 Task: Look for products in the category "Toothbrushes" from Woobamboo! only.
Action: Mouse moved to (712, 297)
Screenshot: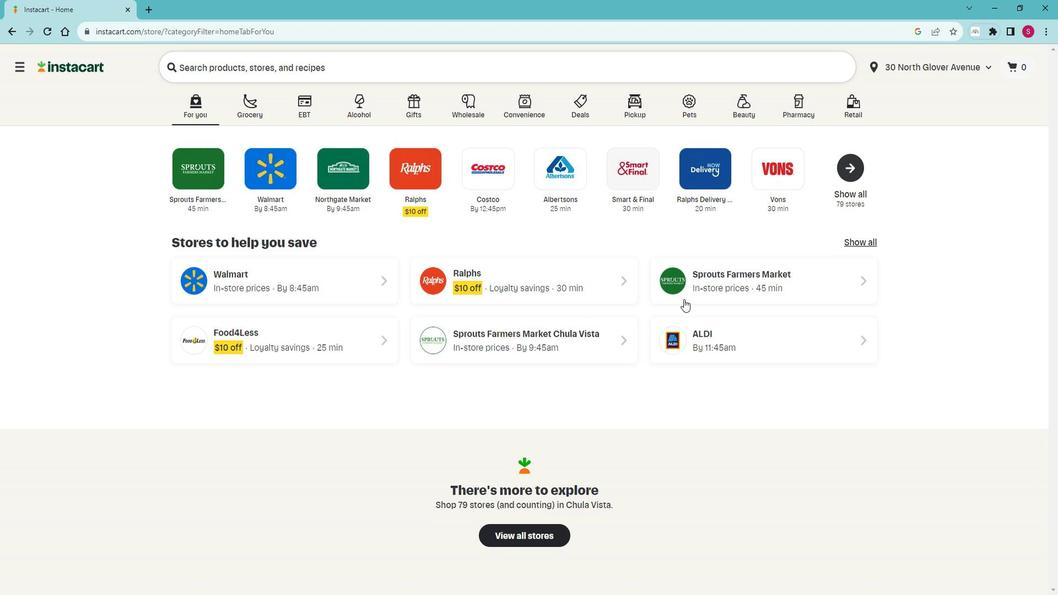 
Action: Mouse pressed left at (712, 297)
Screenshot: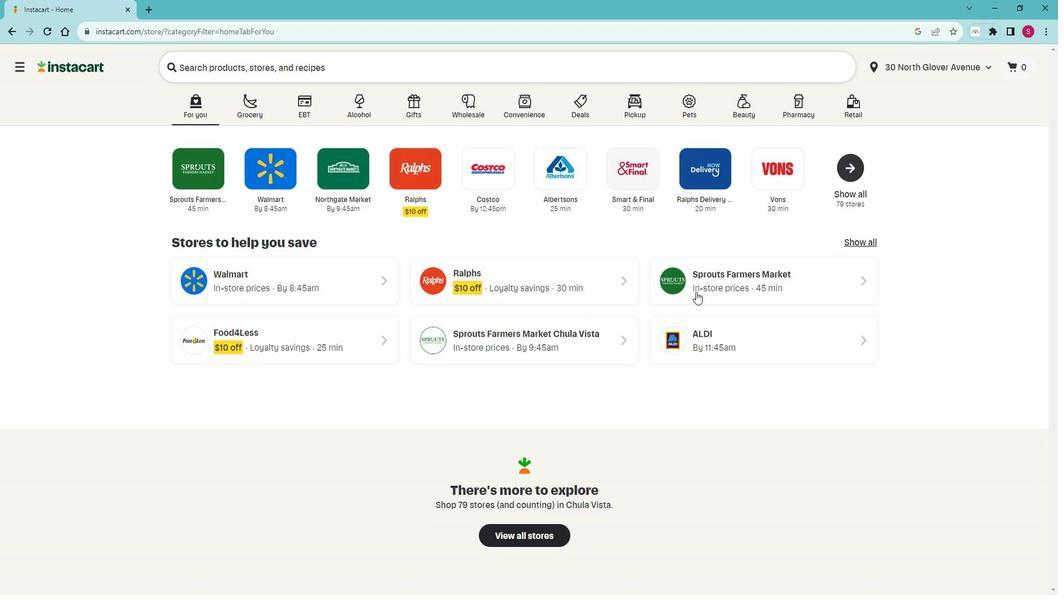 
Action: Mouse moved to (83, 410)
Screenshot: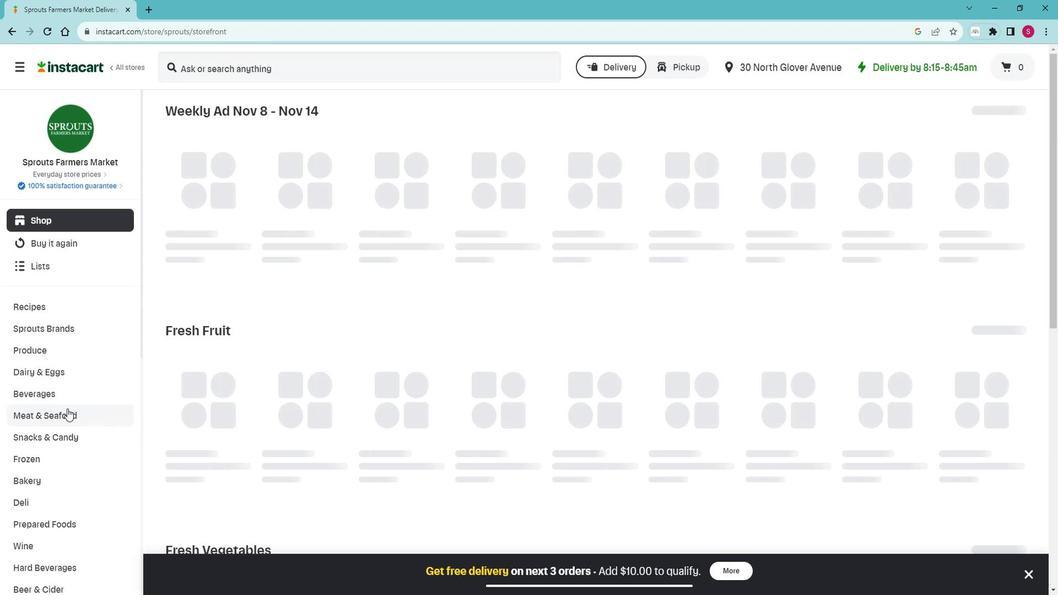 
Action: Mouse scrolled (83, 409) with delta (0, 0)
Screenshot: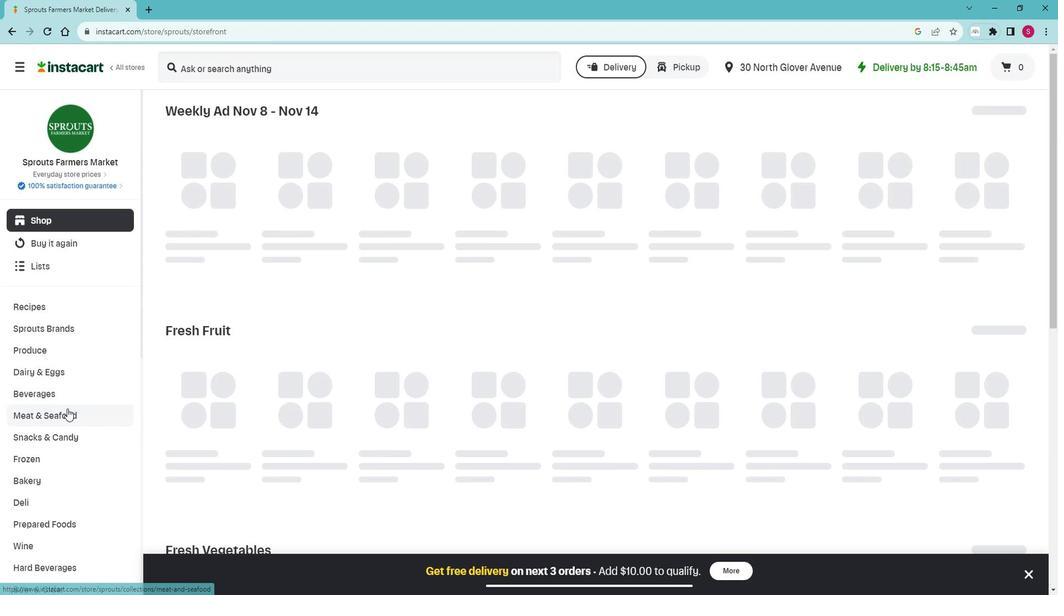 
Action: Mouse scrolled (83, 409) with delta (0, 0)
Screenshot: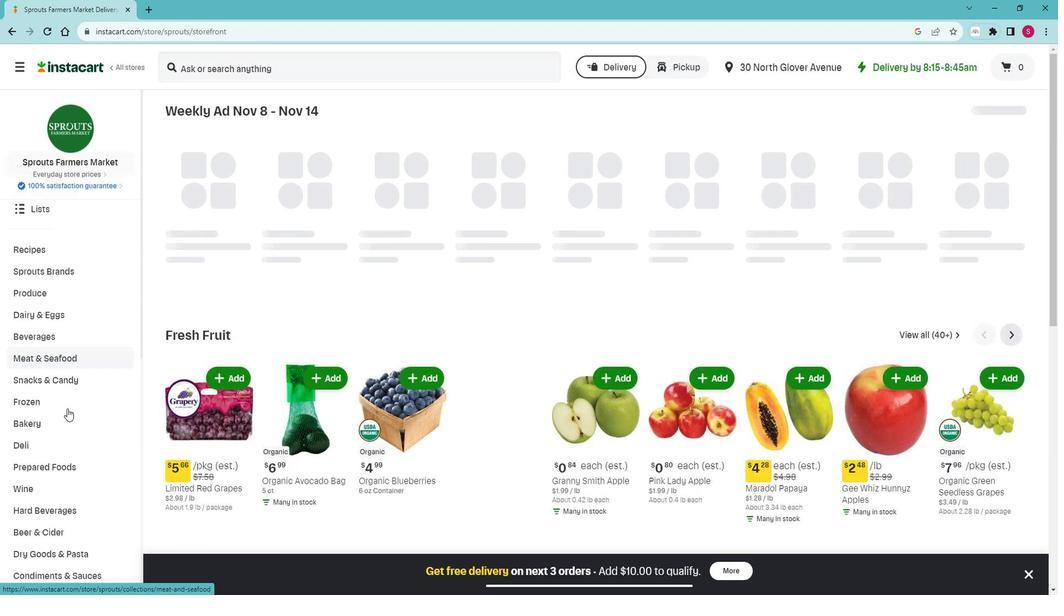 
Action: Mouse scrolled (83, 409) with delta (0, 0)
Screenshot: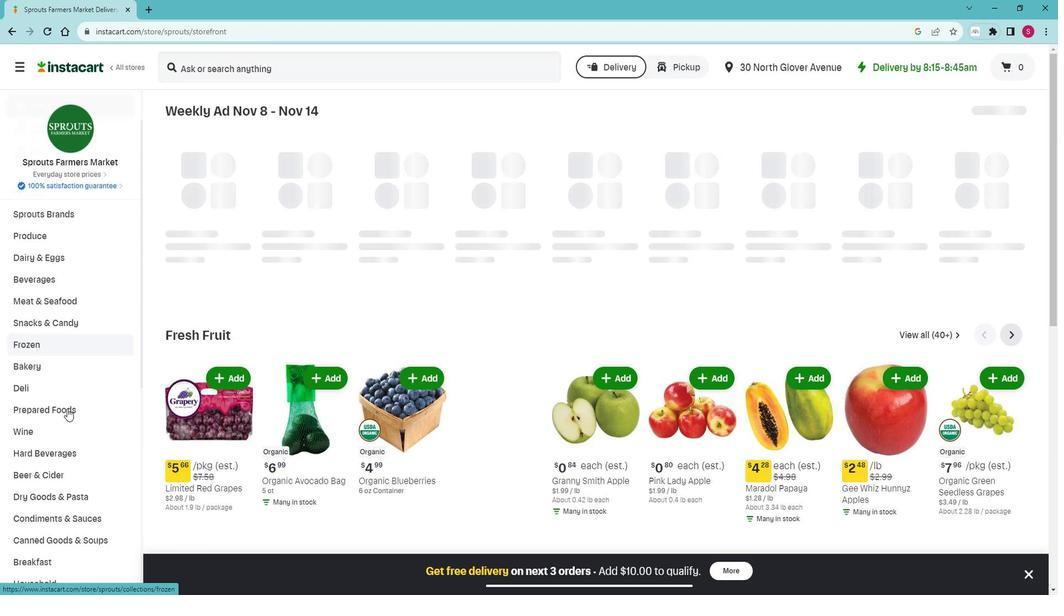 
Action: Mouse scrolled (83, 409) with delta (0, 0)
Screenshot: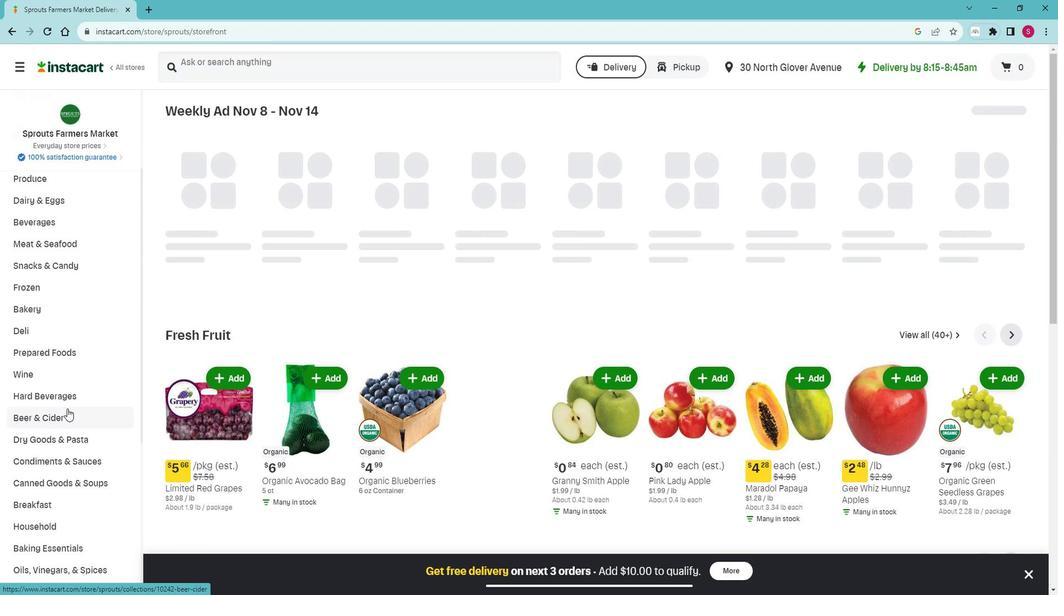 
Action: Mouse scrolled (83, 409) with delta (0, 0)
Screenshot: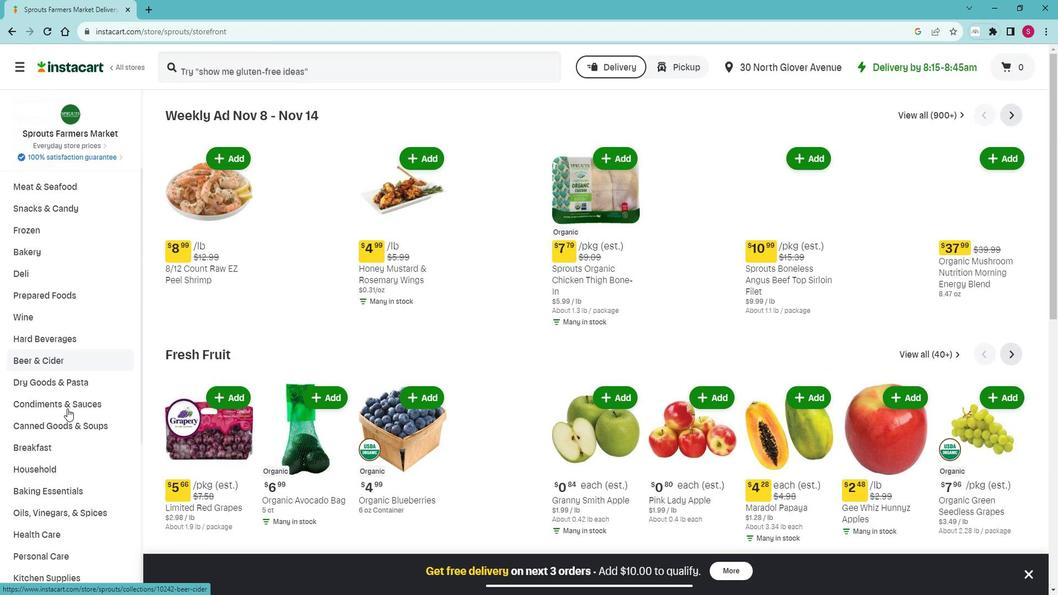 
Action: Mouse scrolled (83, 409) with delta (0, 0)
Screenshot: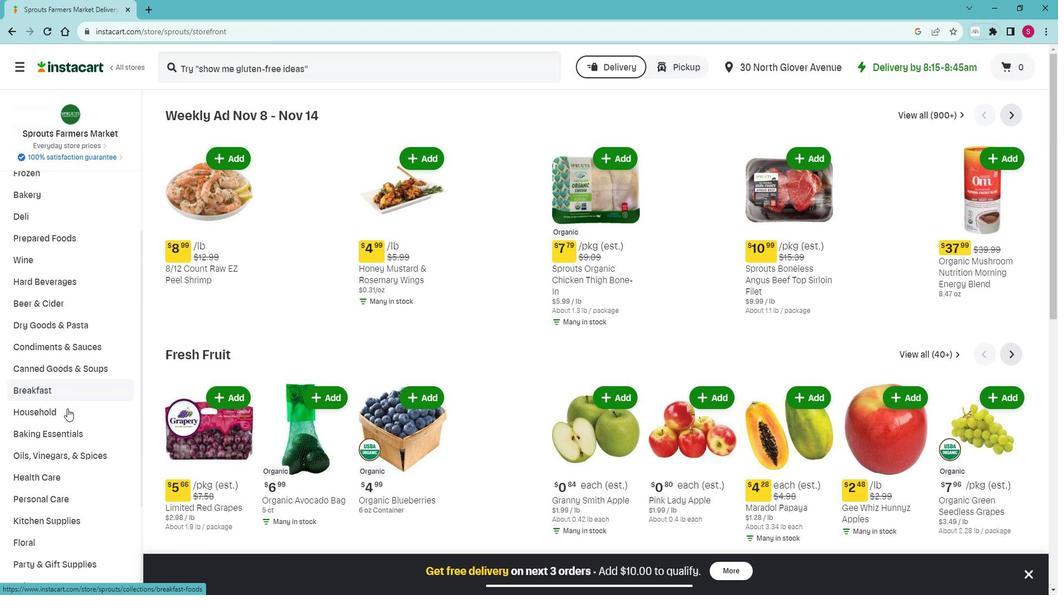 
Action: Mouse moved to (72, 439)
Screenshot: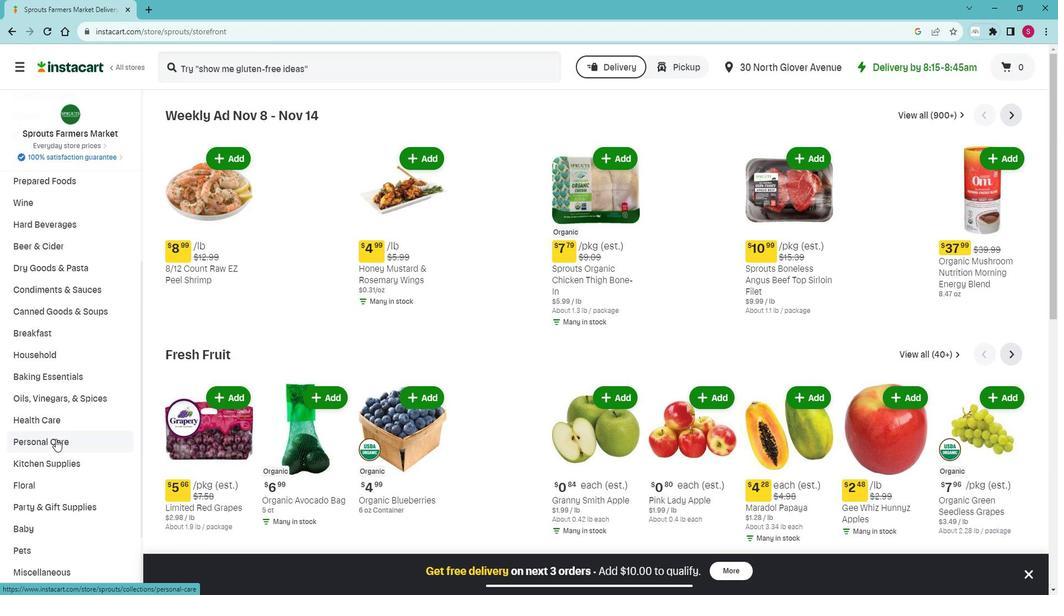 
Action: Mouse pressed left at (72, 439)
Screenshot: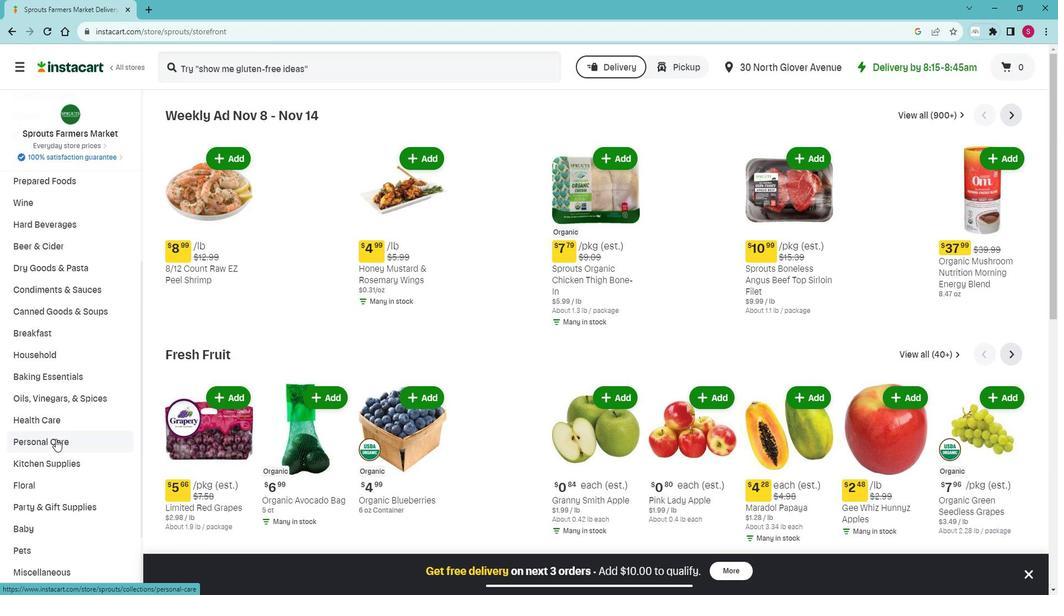 
Action: Mouse moved to (66, 481)
Screenshot: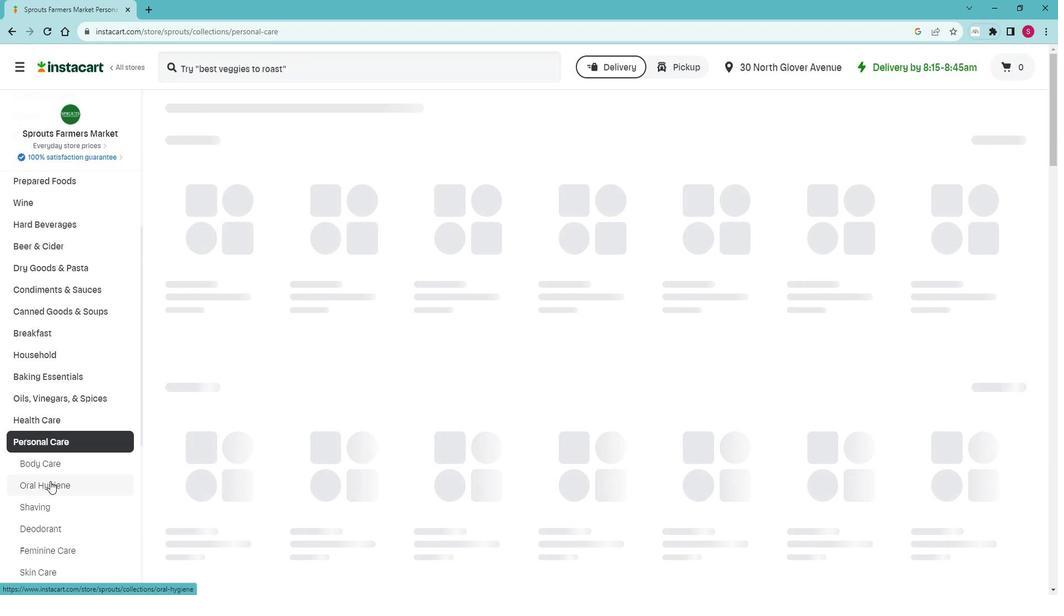 
Action: Mouse pressed left at (66, 481)
Screenshot: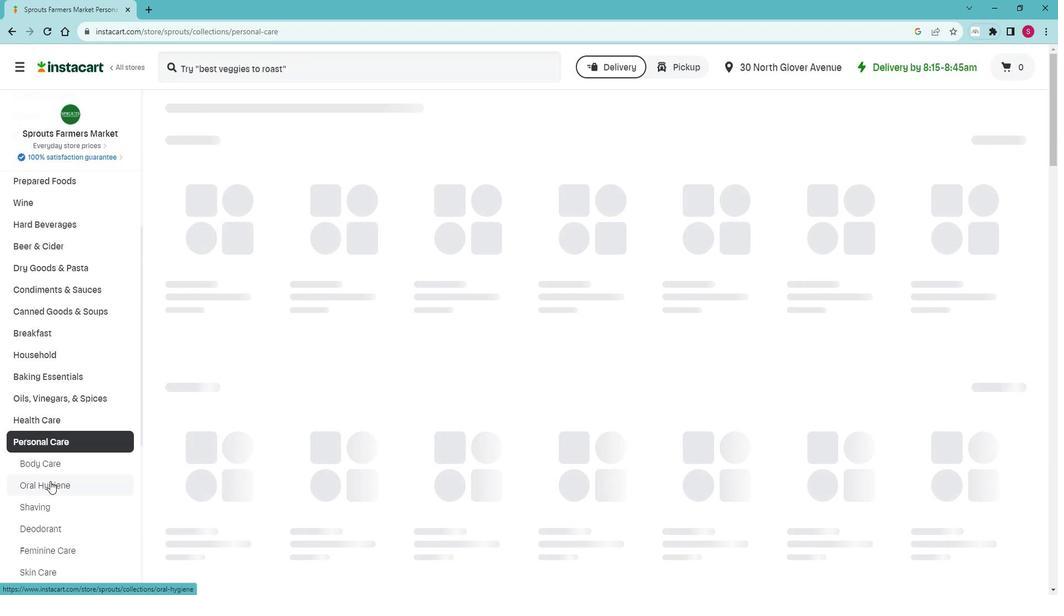 
Action: Mouse moved to (262, 164)
Screenshot: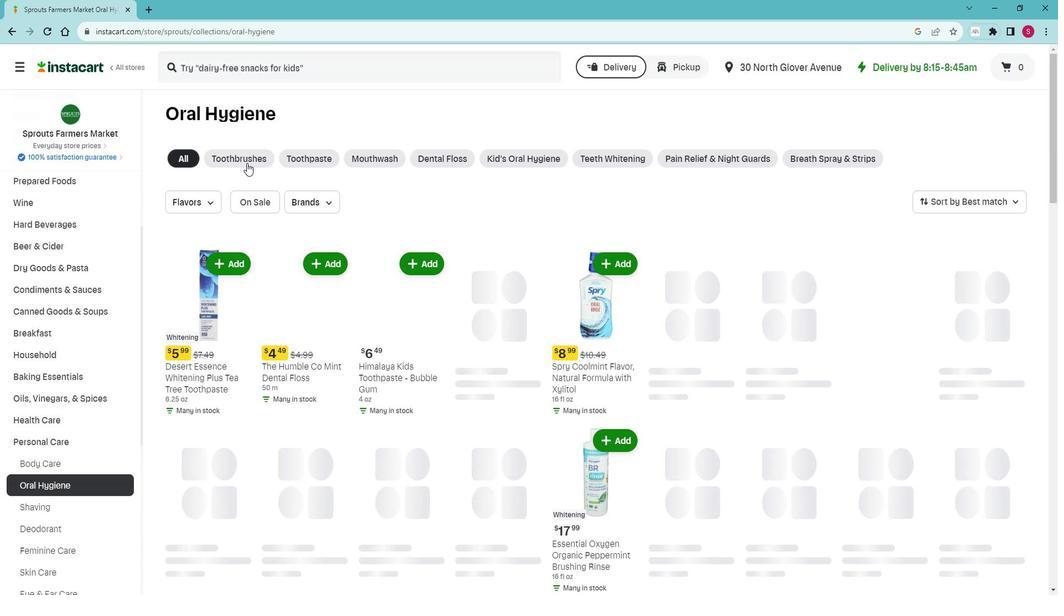 
Action: Mouse pressed left at (262, 164)
Screenshot: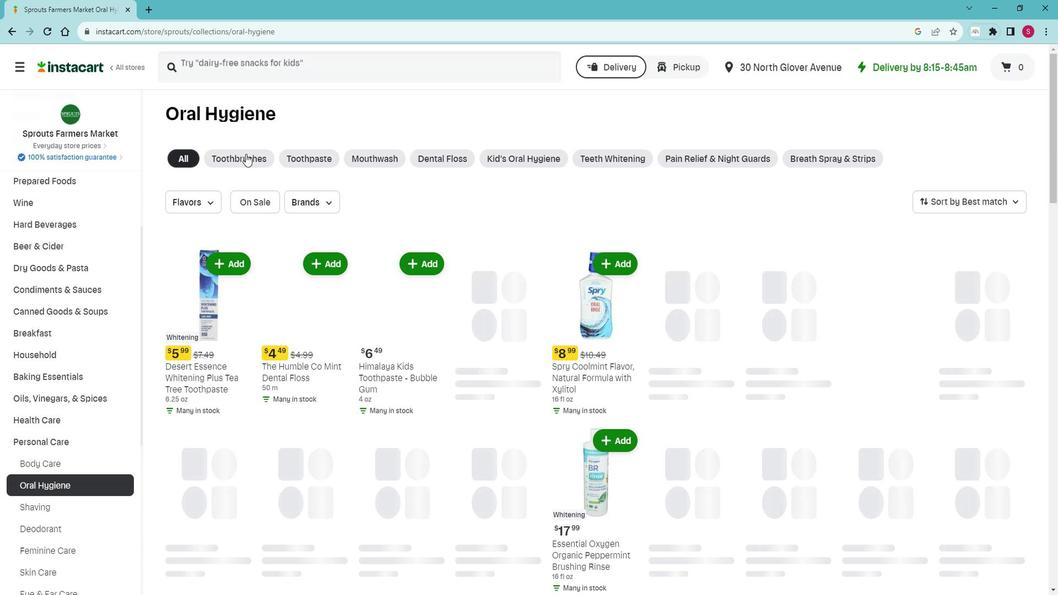 
Action: Mouse moved to (277, 205)
Screenshot: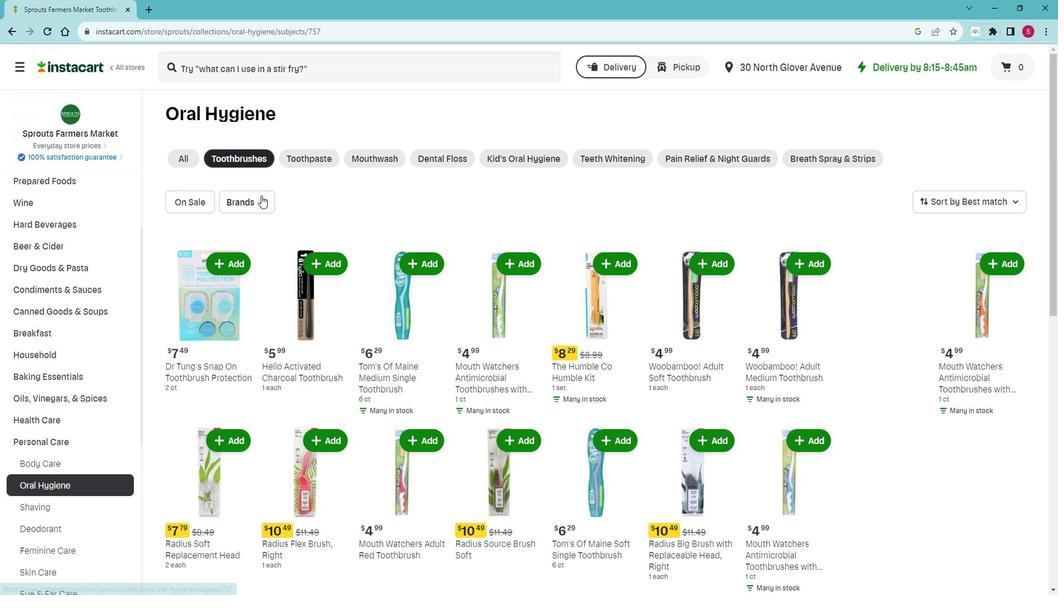 
Action: Mouse pressed left at (277, 205)
Screenshot: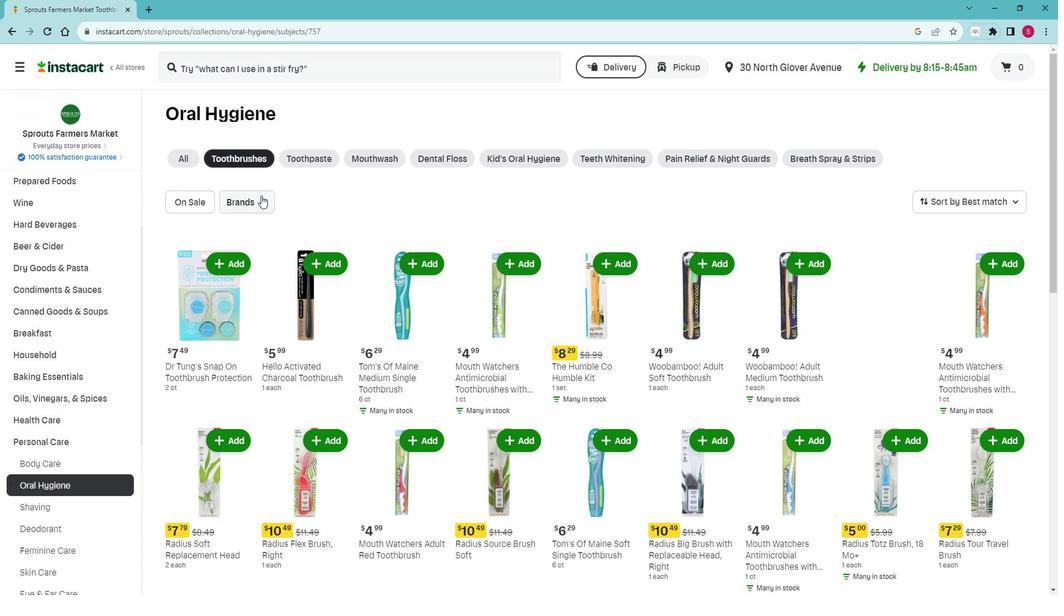 
Action: Mouse moved to (299, 325)
Screenshot: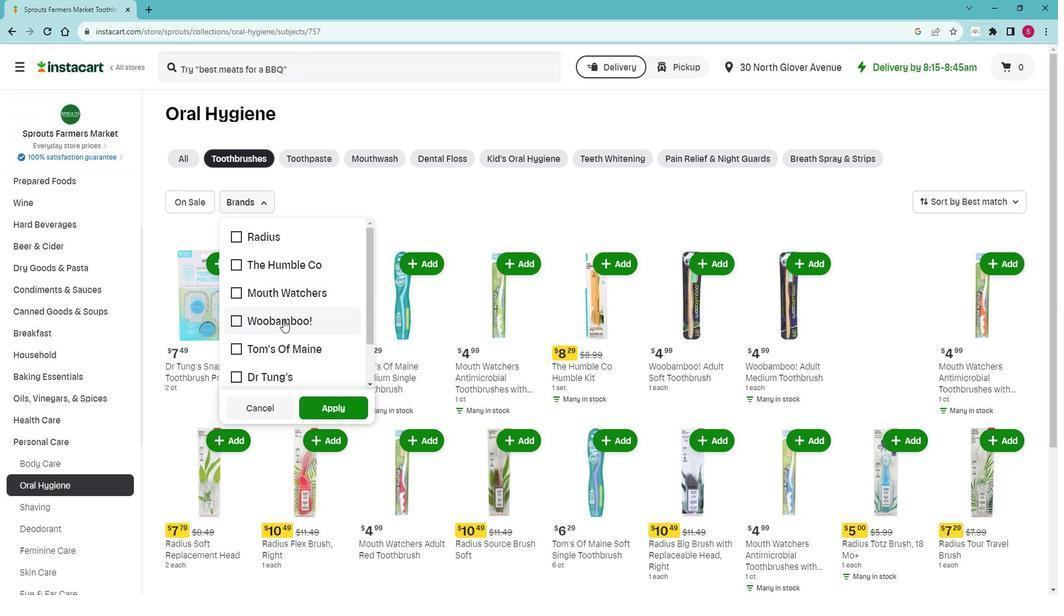 
Action: Mouse pressed left at (299, 325)
Screenshot: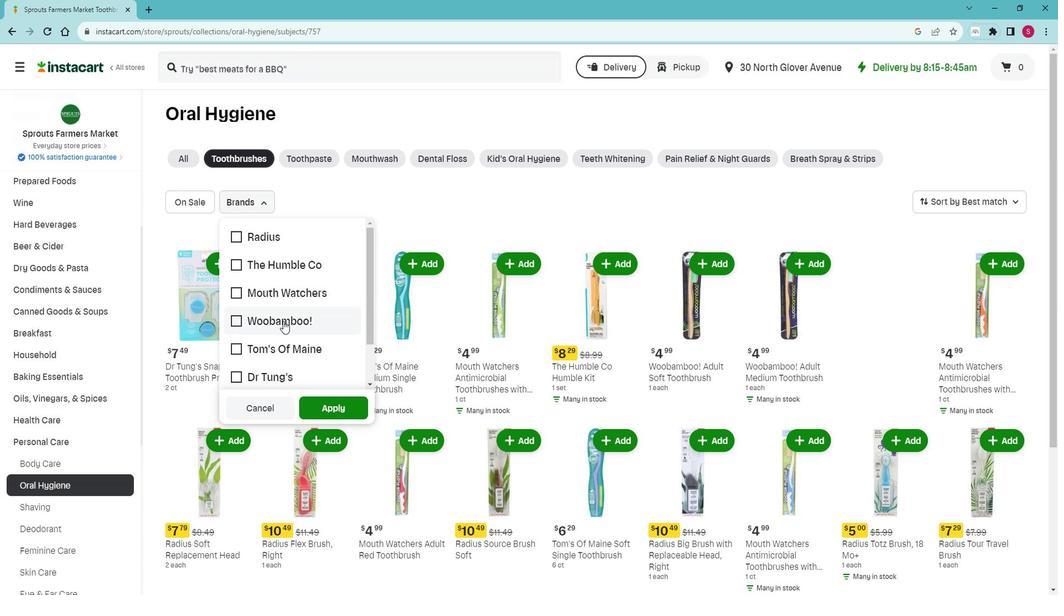 
Action: Mouse moved to (340, 404)
Screenshot: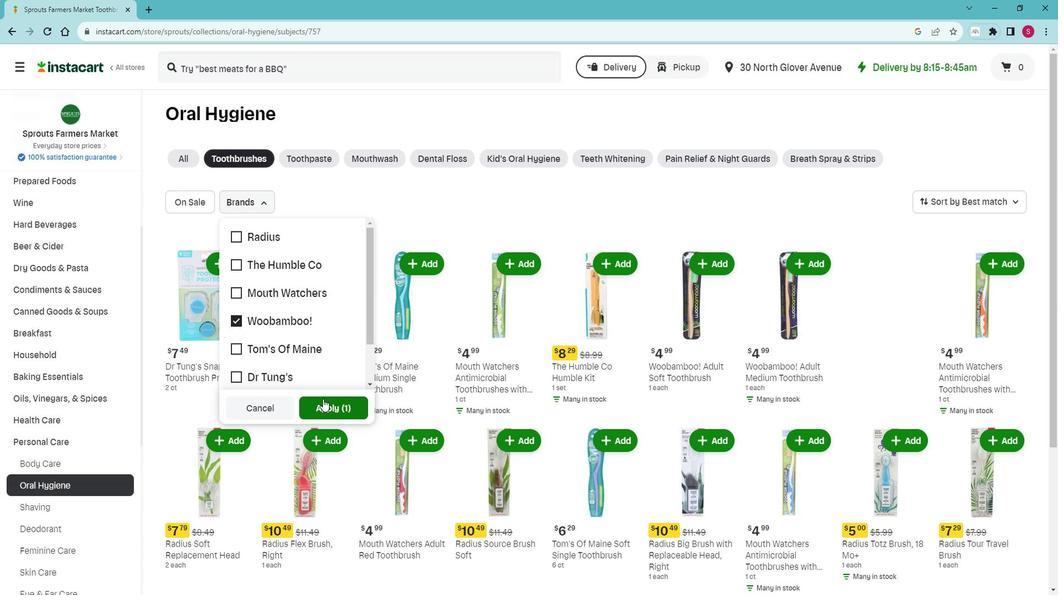 
Action: Mouse pressed left at (340, 404)
Screenshot: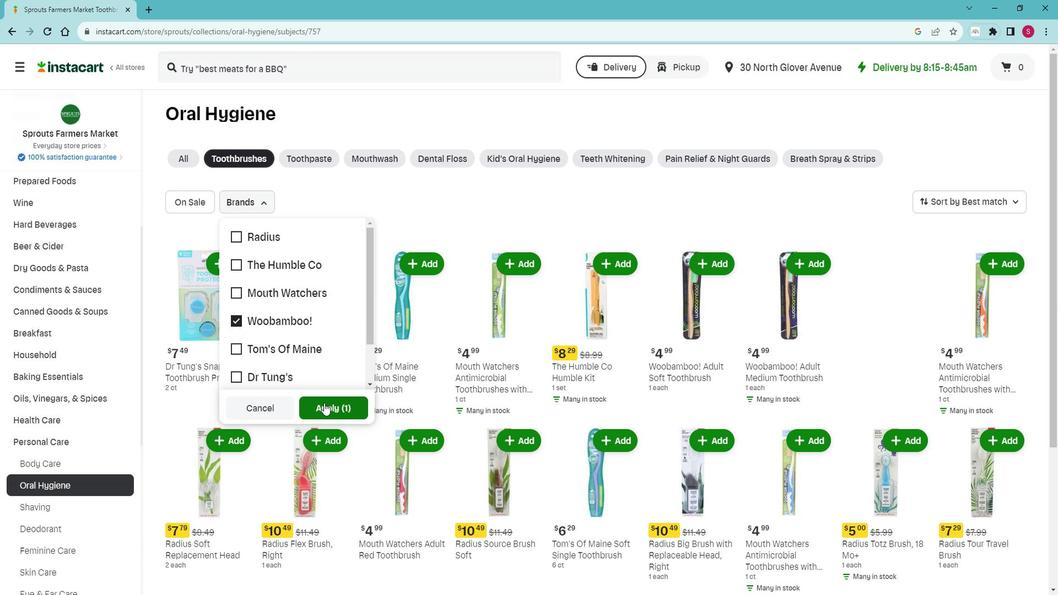 
Action: Mouse moved to (402, 413)
Screenshot: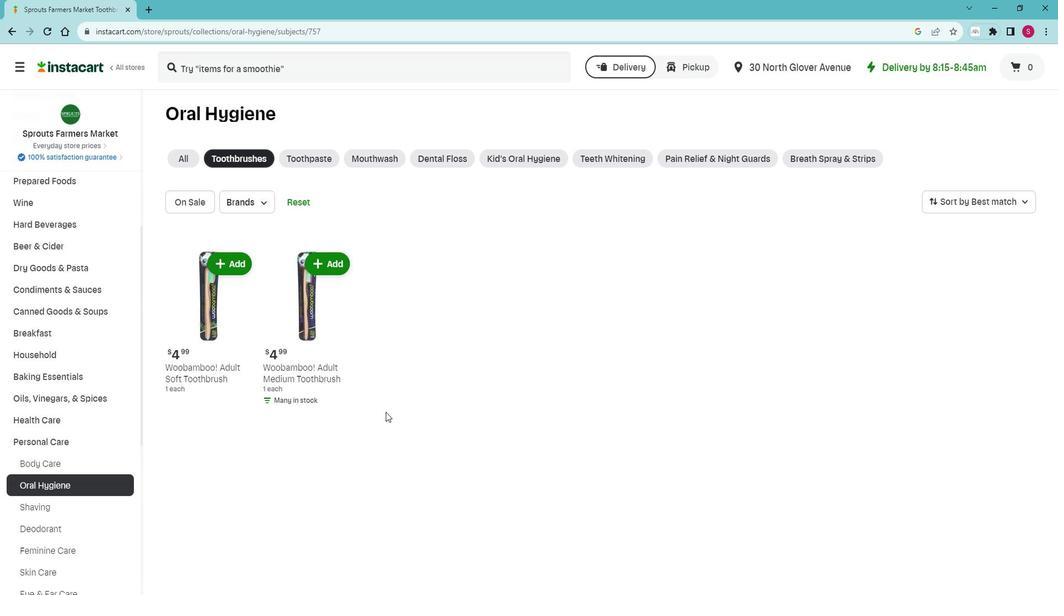 
